 Task: Create Board Team Performance Management Software to Workspace Cloud Computing Software. Create Board Content Strategy Implementation to Workspace Cloud Computing Software. Create Board Sales Forecasting and Pipeline Management to Workspace Cloud Computing Software
Action: Mouse moved to (334, 72)
Screenshot: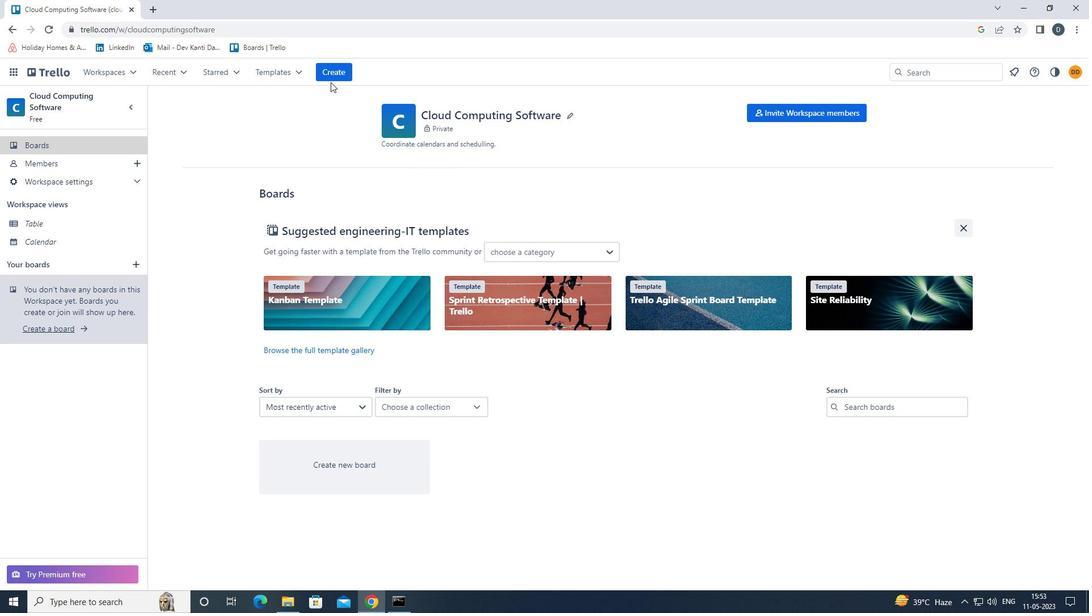 
Action: Mouse pressed left at (334, 72)
Screenshot: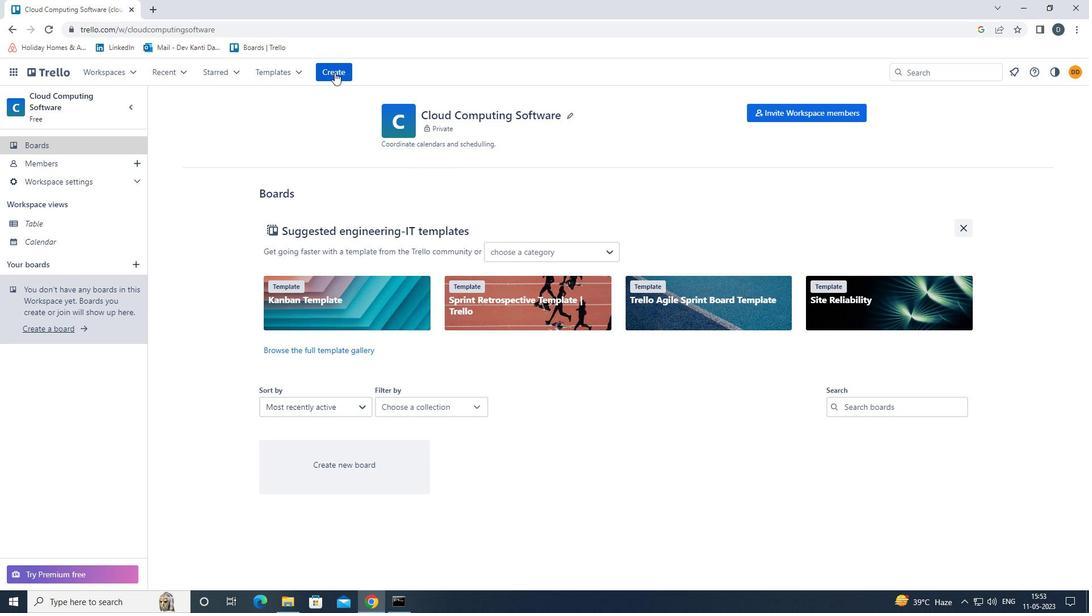 
Action: Mouse moved to (355, 108)
Screenshot: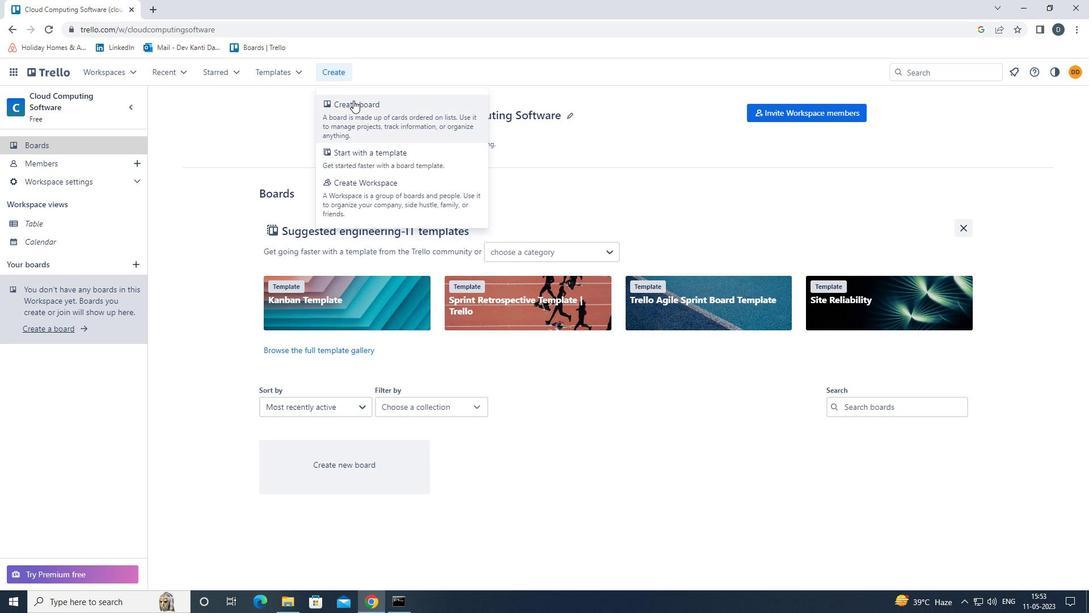 
Action: Mouse pressed left at (355, 108)
Screenshot: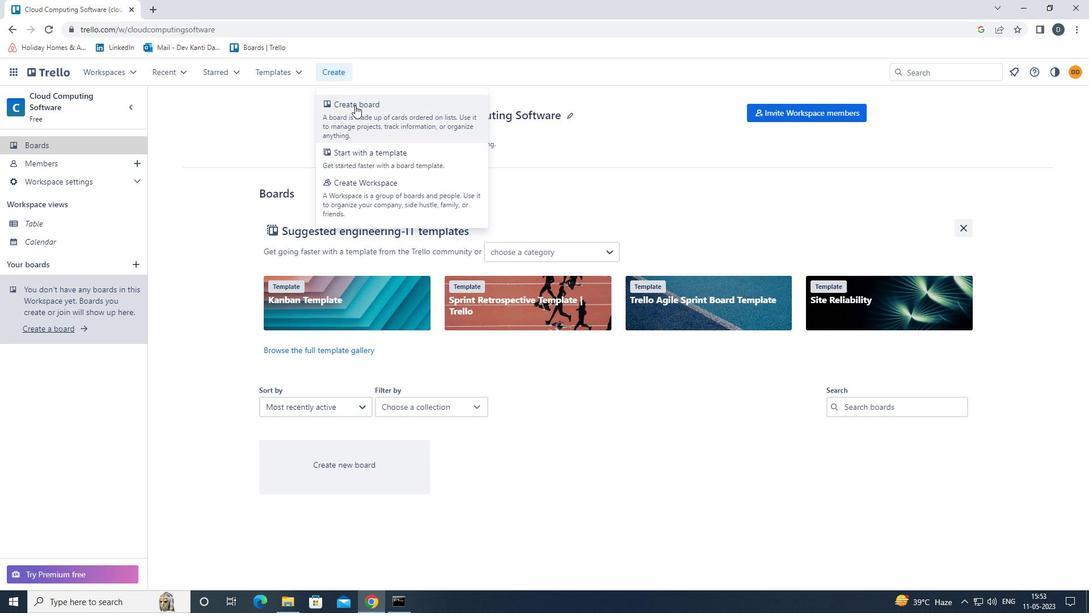 
Action: Mouse moved to (378, 280)
Screenshot: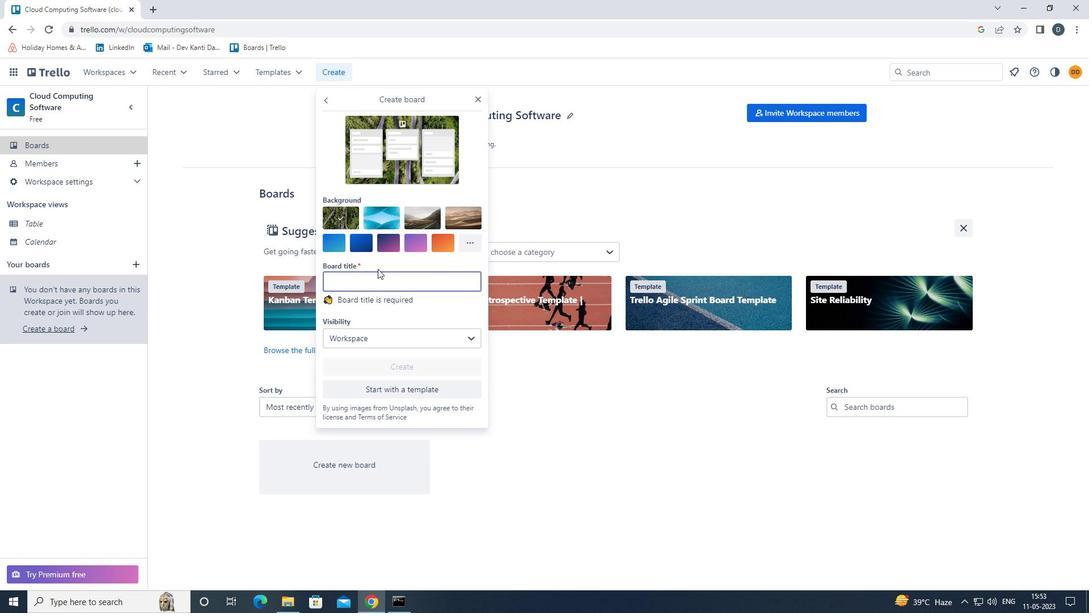 
Action: Mouse pressed left at (378, 280)
Screenshot: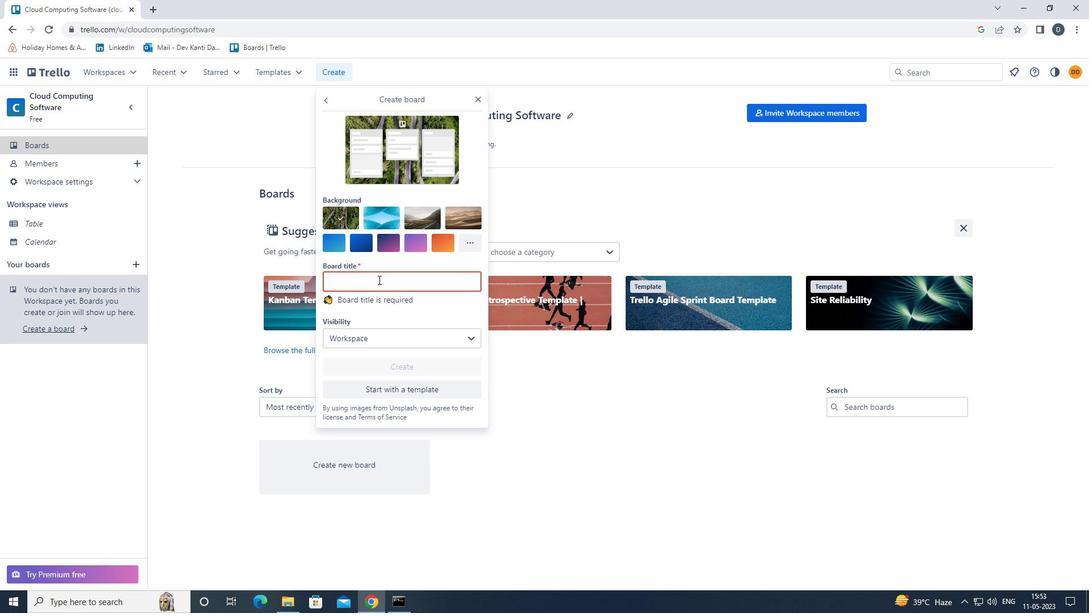 
Action: Key pressed <Key.shift><Key.shift><Key.shift><Key.shift><Key.shift><Key.shift><Key.shift><Key.shift><Key.shift><Key.shift><Key.shift><Key.shift><Key.shift>TEAM<Key.space><Key.shift><Key.shift><Key.shift>PERFORMANCE
Screenshot: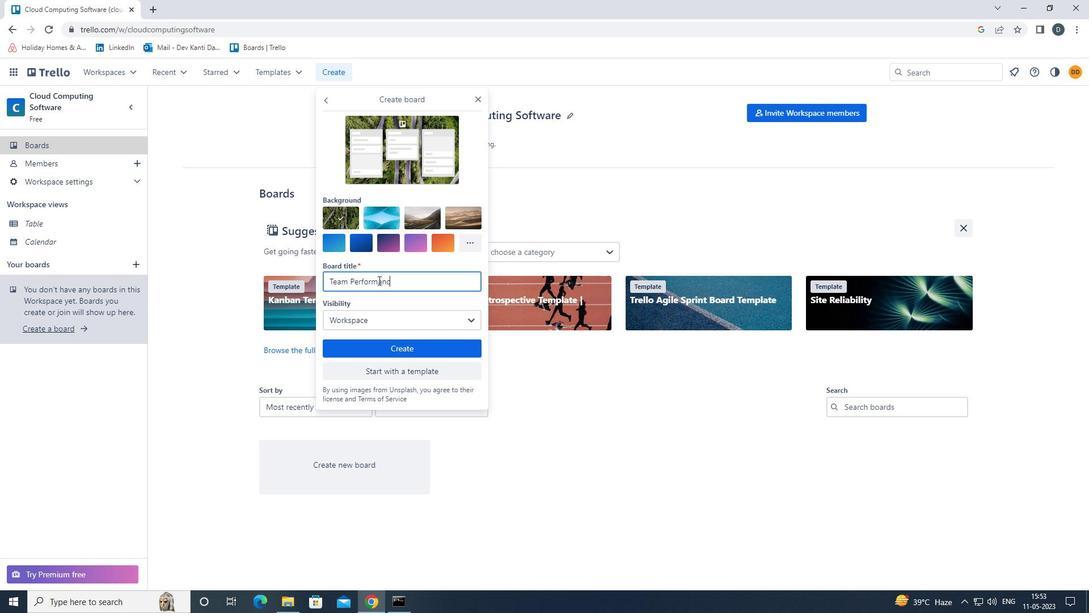
Action: Mouse moved to (392, 348)
Screenshot: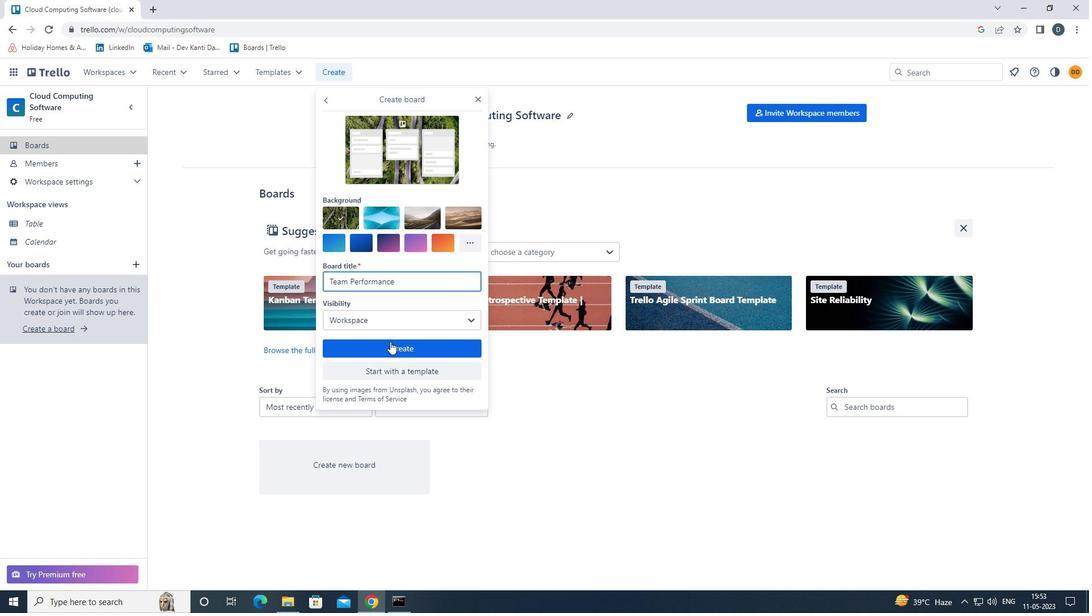 
Action: Mouse pressed left at (392, 348)
Screenshot: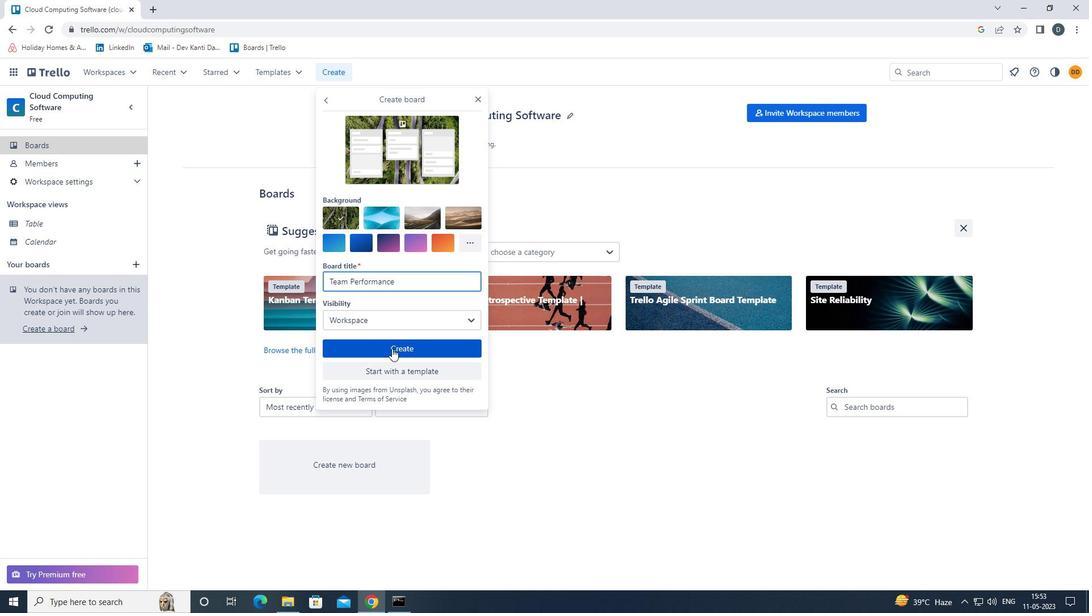 
Action: Mouse moved to (336, 72)
Screenshot: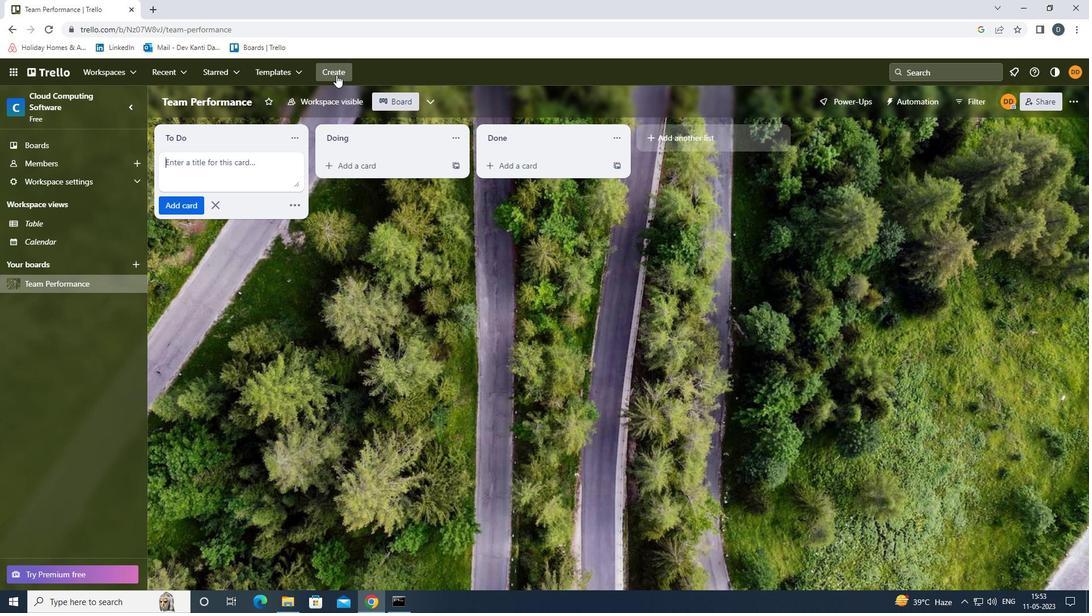 
Action: Mouse pressed left at (336, 72)
Screenshot: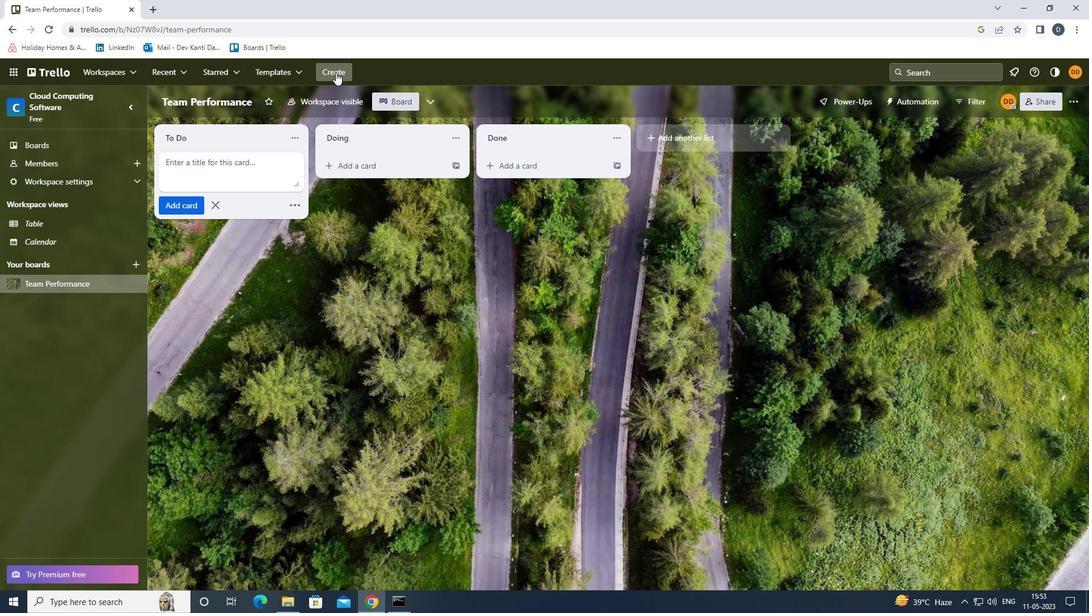 
Action: Mouse moved to (370, 187)
Screenshot: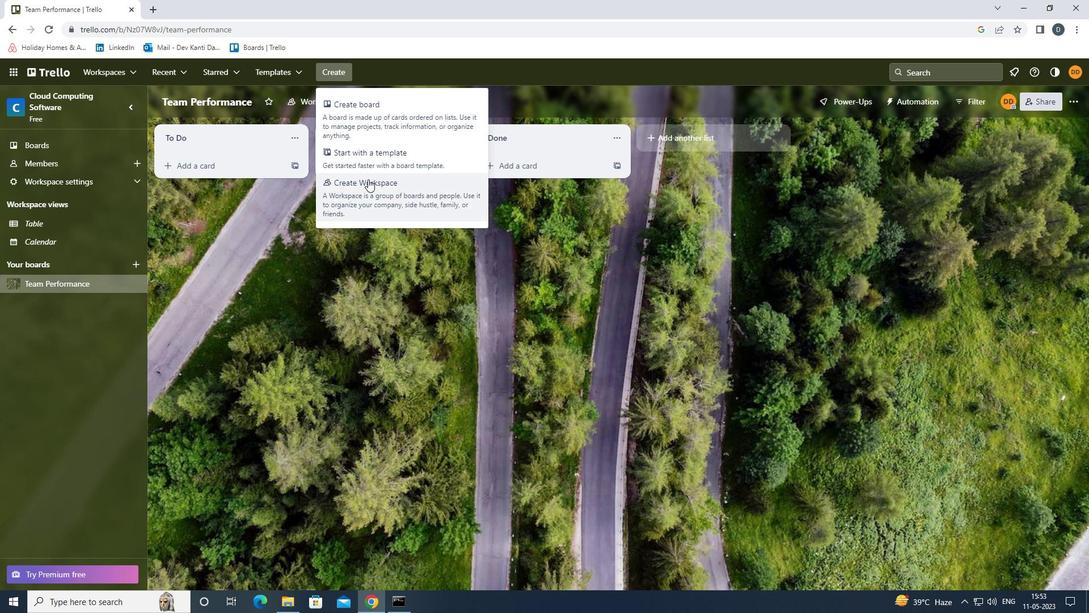 
Action: Mouse pressed left at (370, 187)
Screenshot: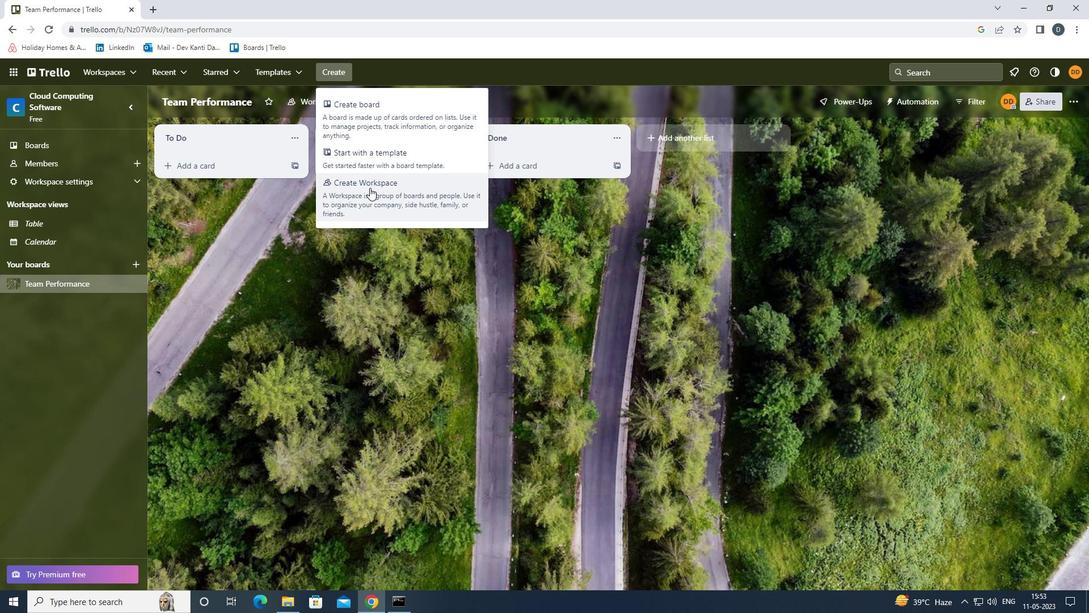 
Action: Mouse moved to (869, 122)
Screenshot: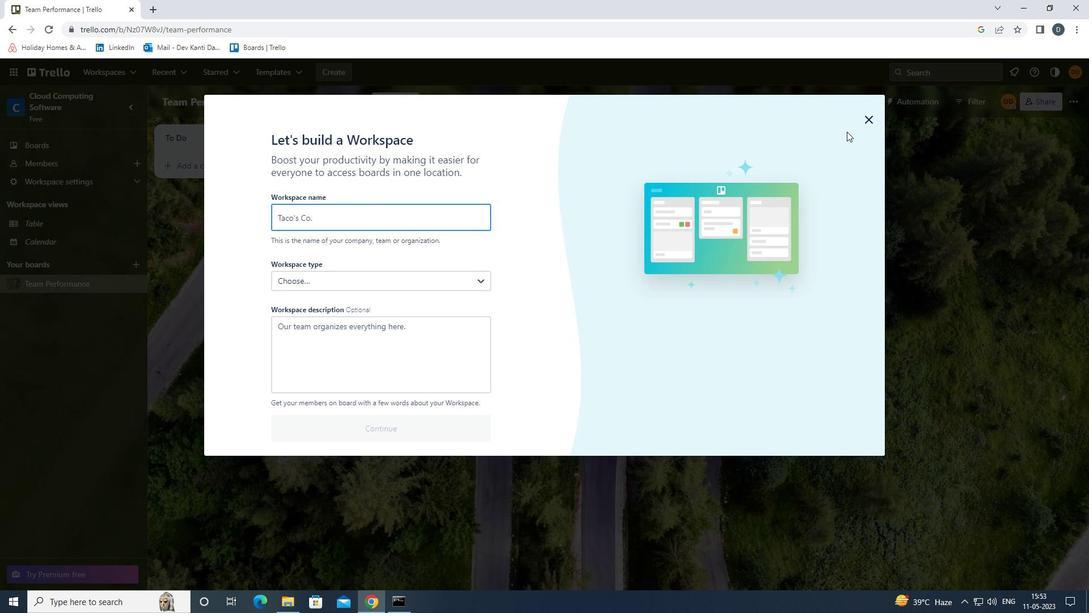 
Action: Mouse pressed left at (869, 122)
Screenshot: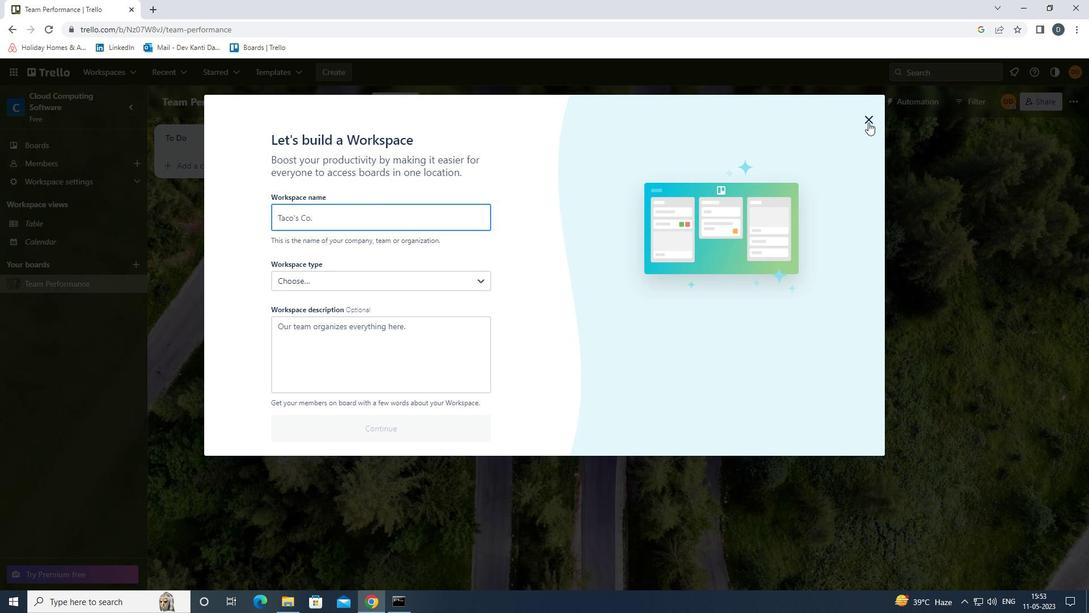 
Action: Mouse moved to (339, 75)
Screenshot: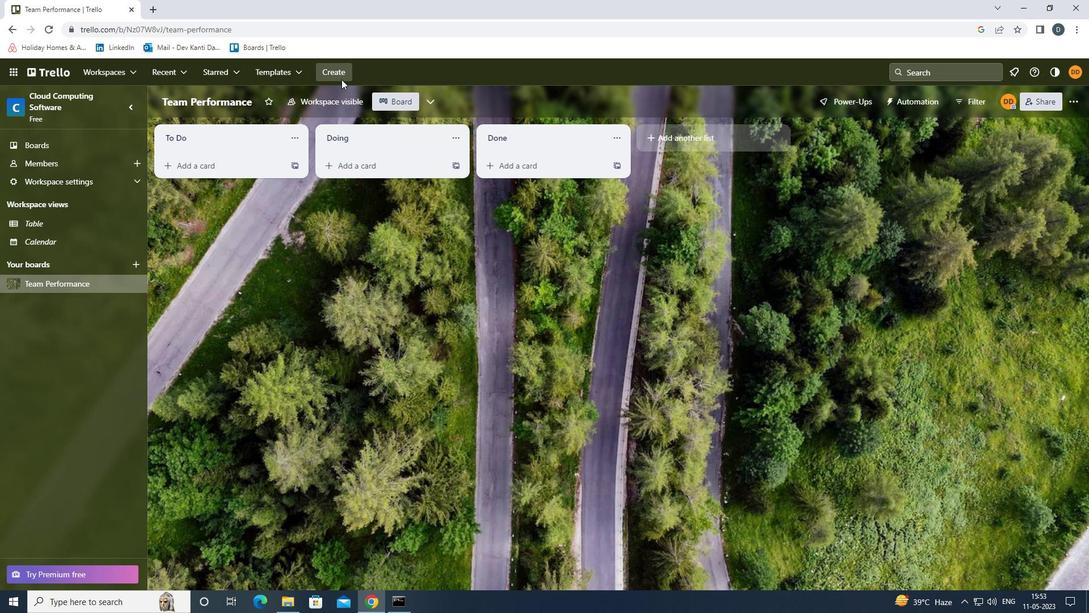 
Action: Mouse pressed left at (339, 75)
Screenshot: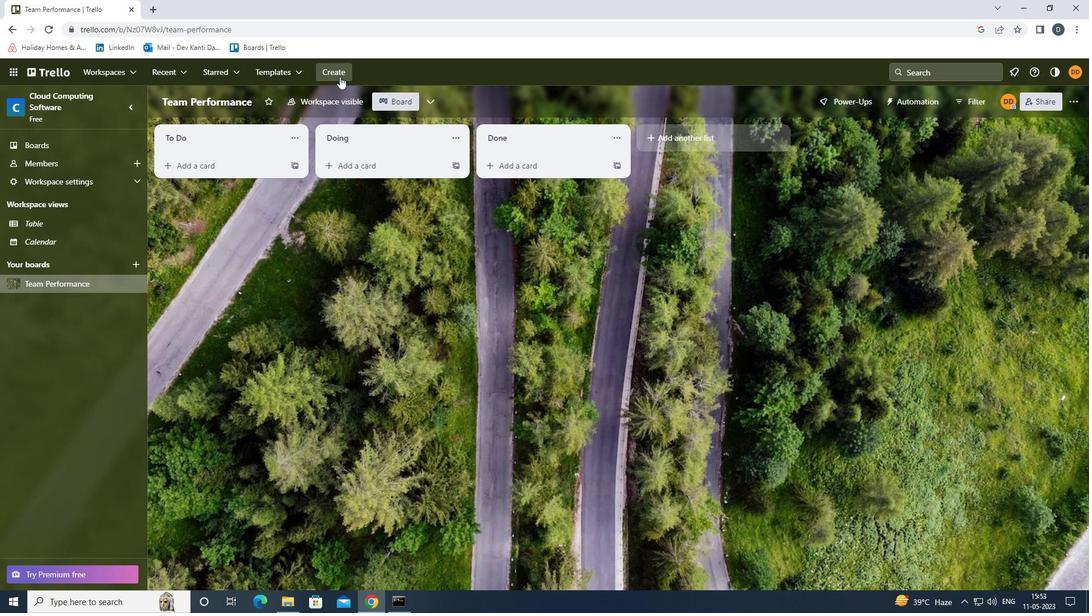 
Action: Mouse moved to (363, 112)
Screenshot: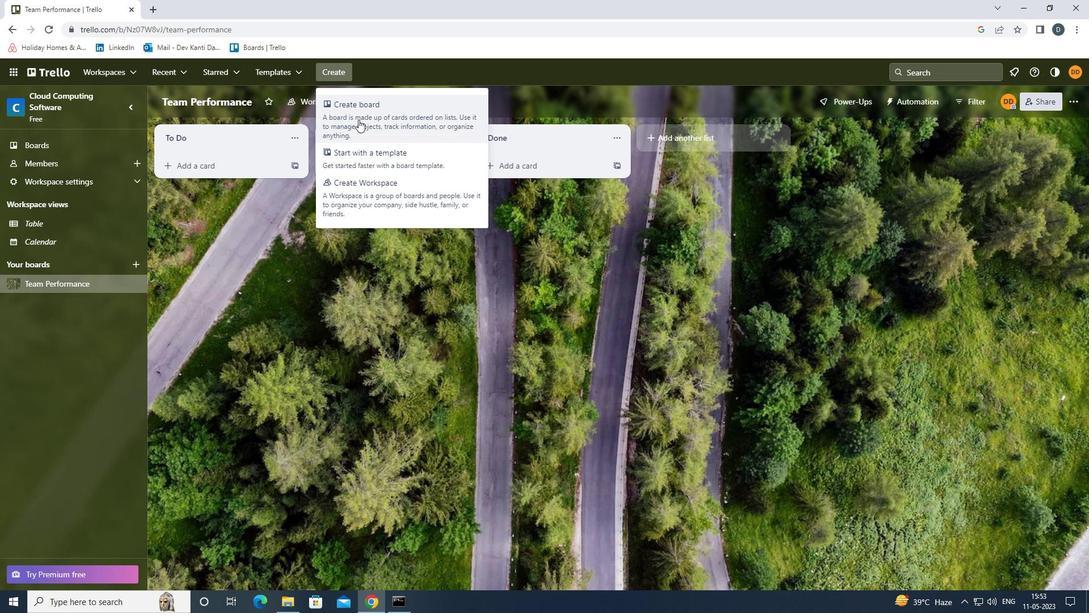 
Action: Mouse pressed left at (363, 112)
Screenshot: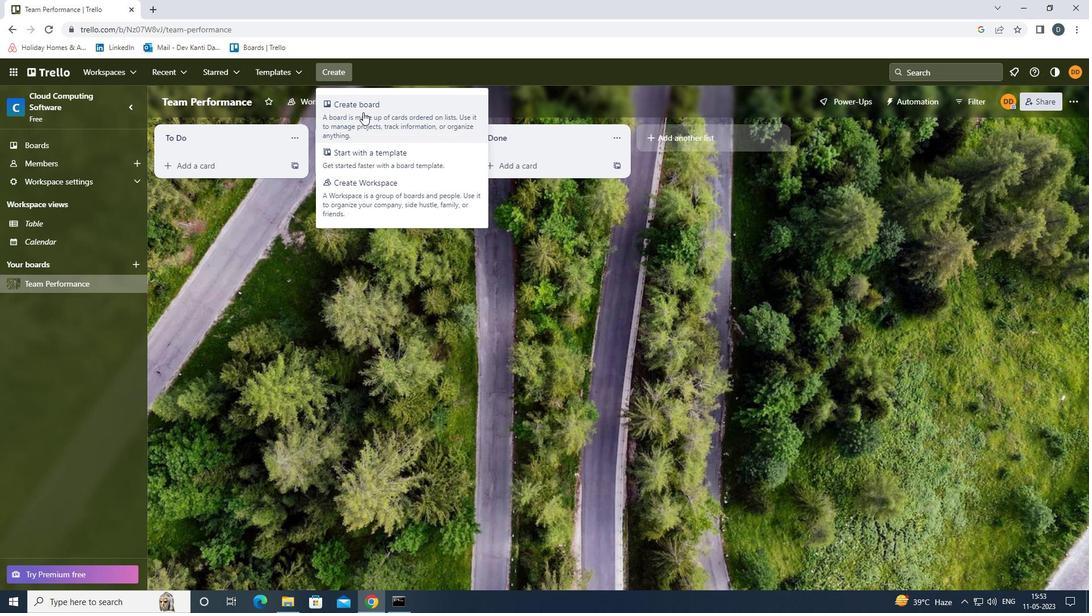
Action: Mouse moved to (370, 279)
Screenshot: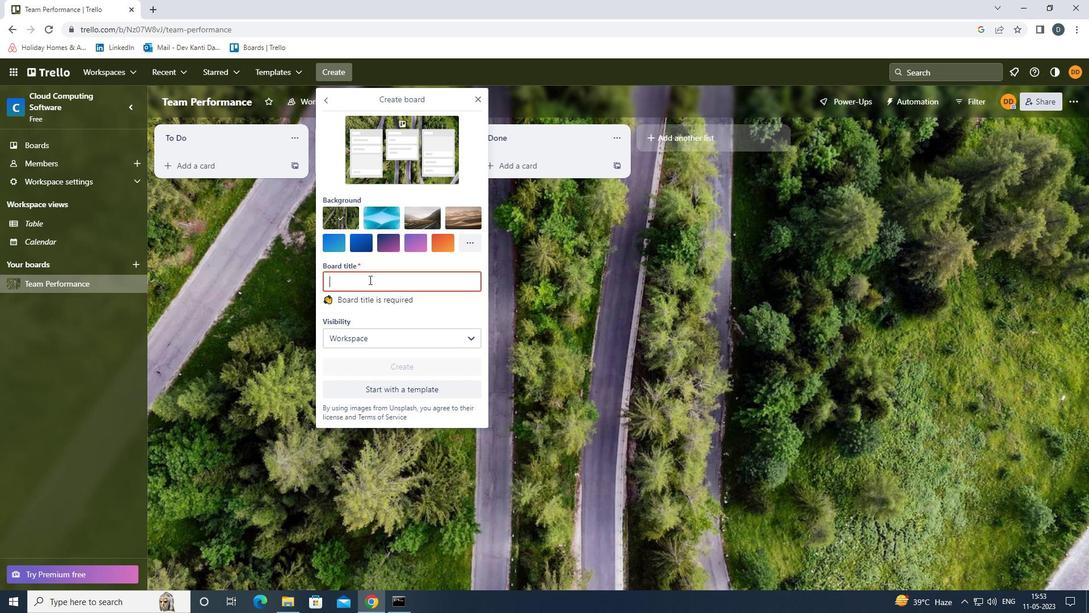 
Action: Mouse pressed left at (370, 279)
Screenshot: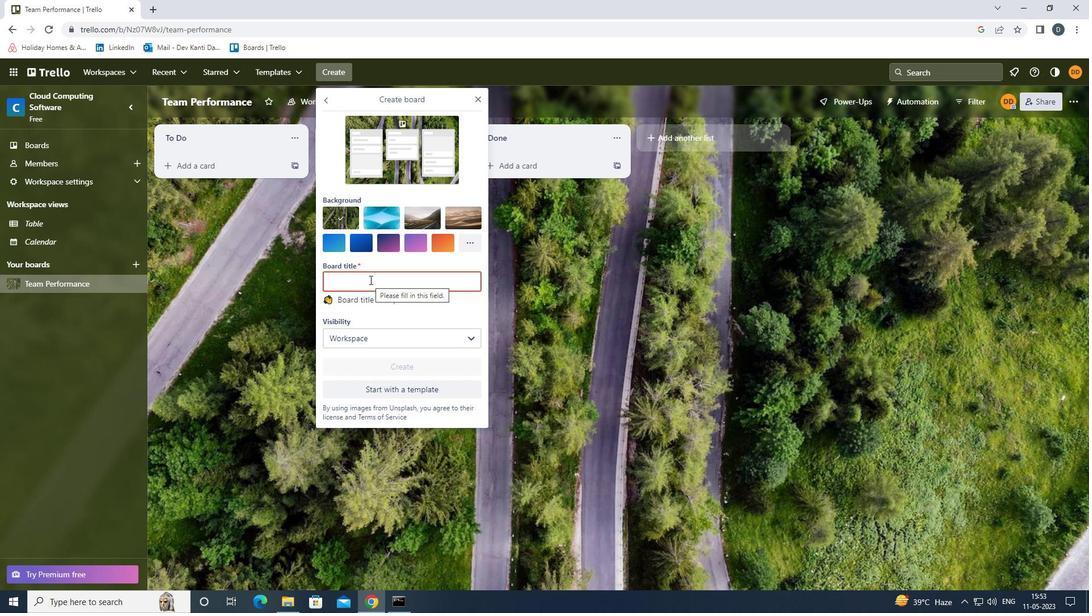 
Action: Key pressed <Key.shift><Key.shift><Key.shift><Key.shift><Key.shift><Key.shift><Key.shift><Key.shift><Key.shift><Key.shift><Key.shift><Key.shift><Key.shift><Key.shift><Key.shift><Key.shift><Key.shift><Key.shift><Key.shift><Key.shift><Key.shift><Key.shift>CONTENT<Key.space><Key.shift>STRATEGY<Key.space><Key.shift>IMPLEMENTATION
Screenshot: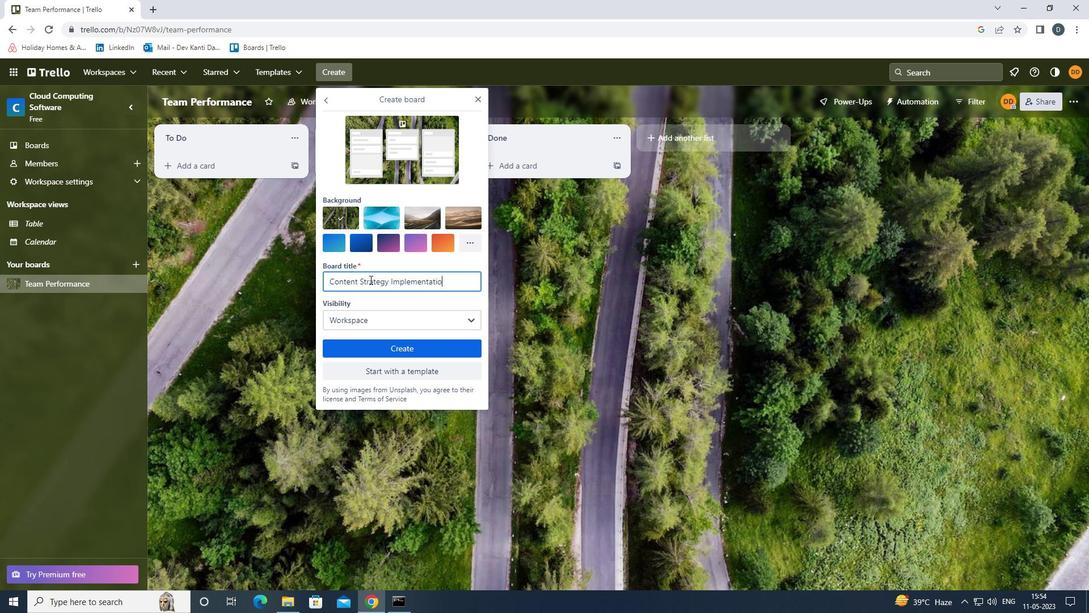 
Action: Mouse moved to (388, 345)
Screenshot: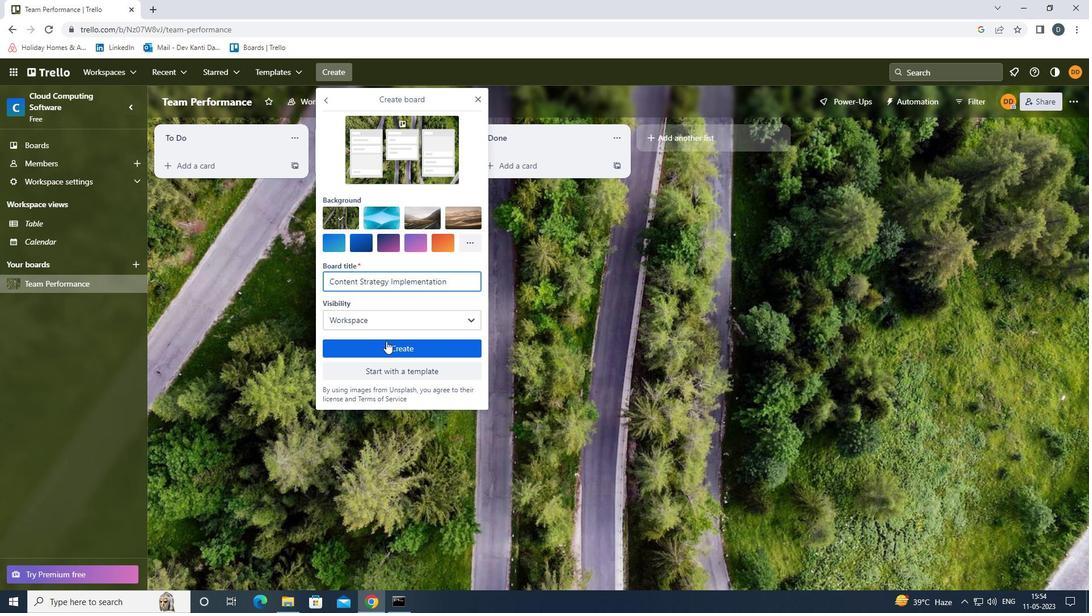 
Action: Mouse pressed left at (388, 345)
Screenshot: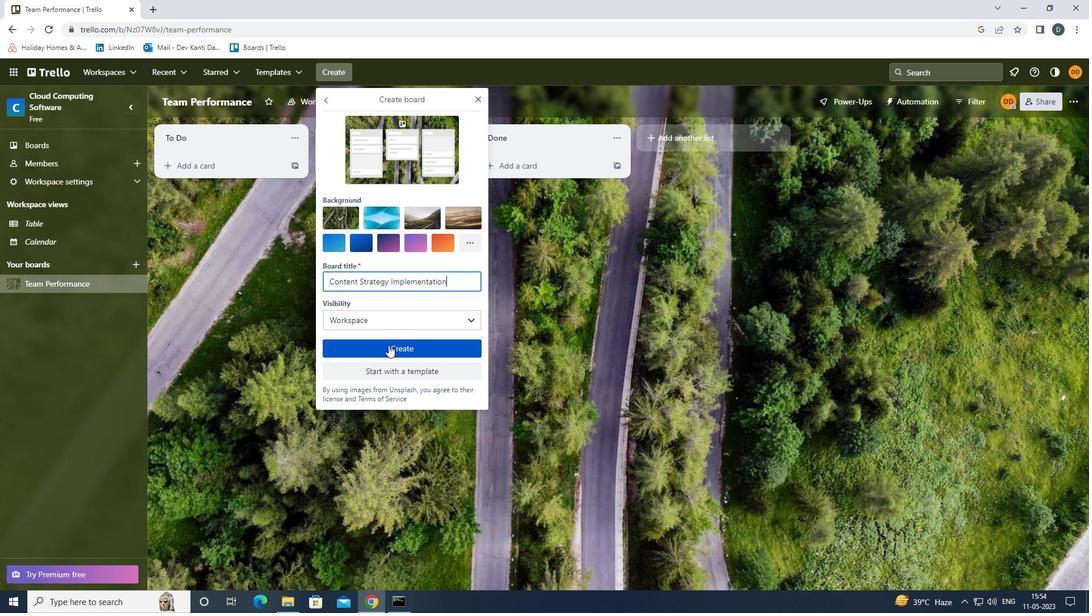 
Action: Mouse moved to (334, 71)
Screenshot: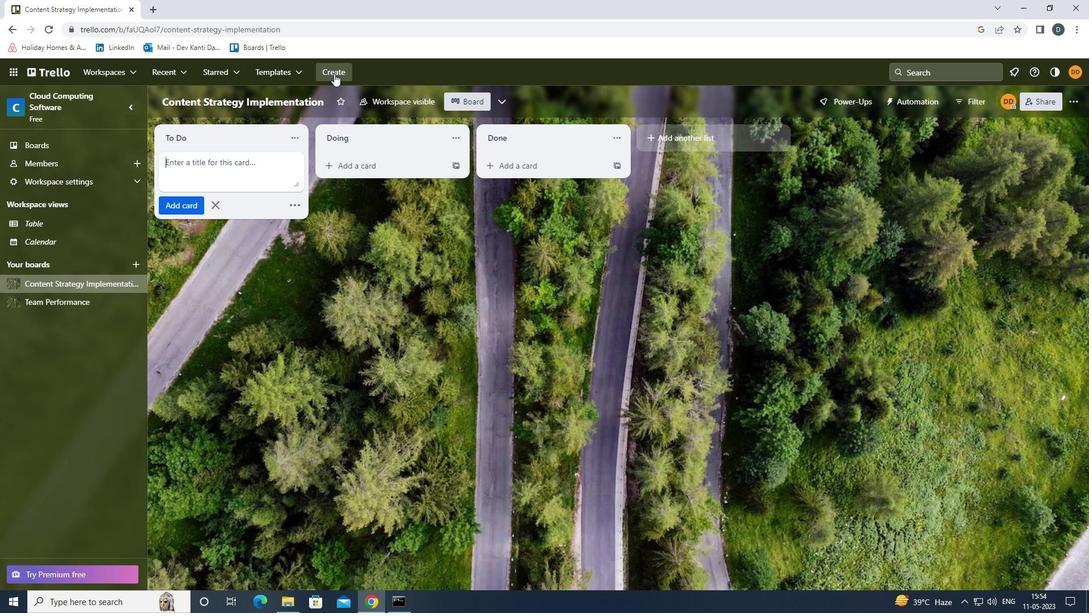 
Action: Mouse pressed left at (334, 71)
Screenshot: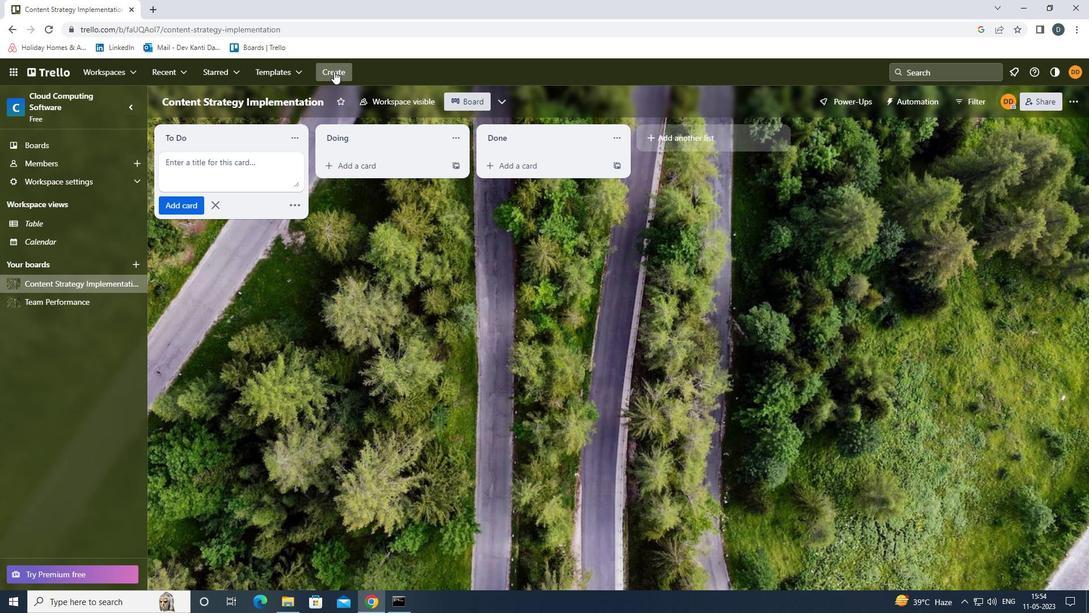 
Action: Mouse moved to (349, 105)
Screenshot: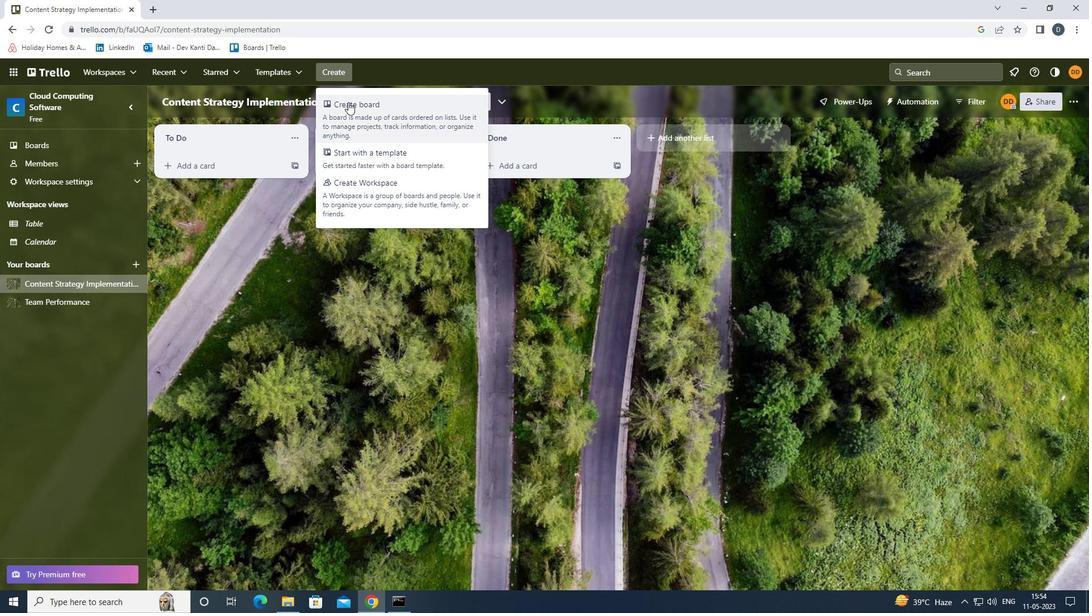 
Action: Mouse pressed left at (349, 105)
Screenshot: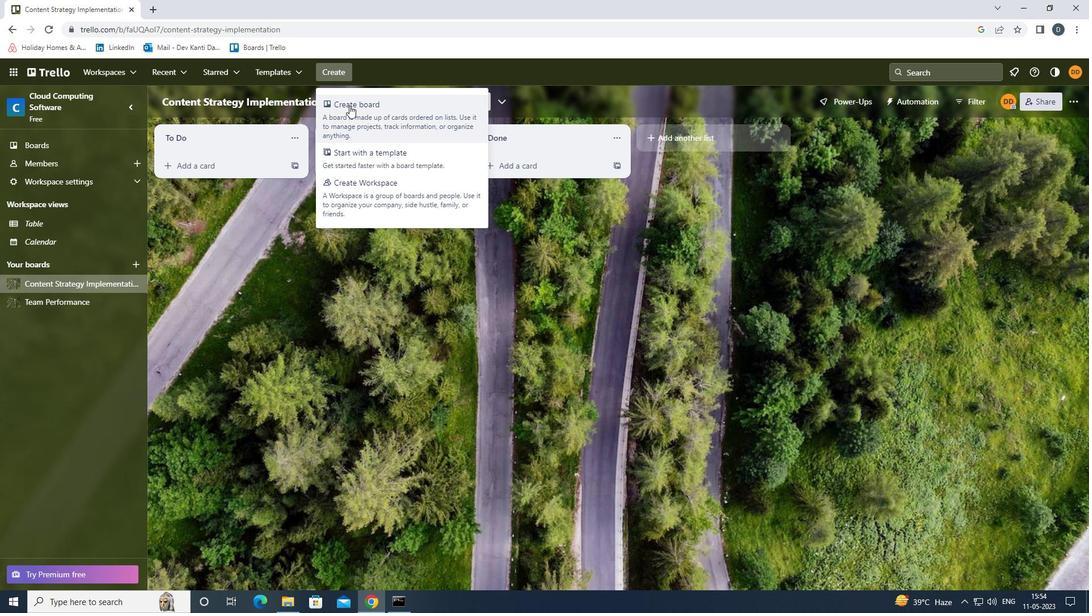 
Action: Mouse moved to (369, 282)
Screenshot: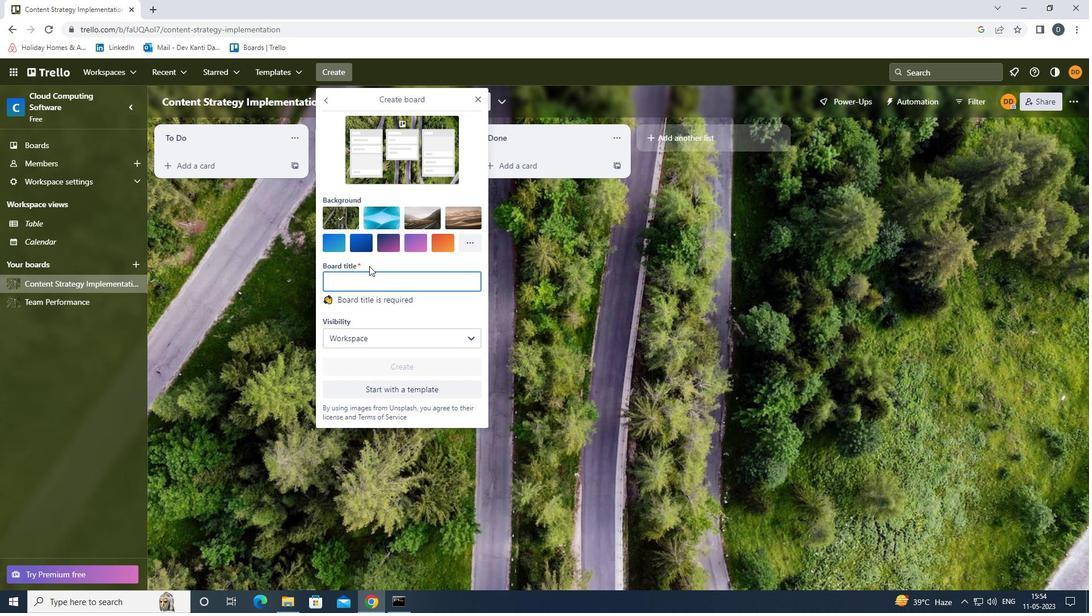 
Action: Mouse pressed left at (369, 282)
Screenshot: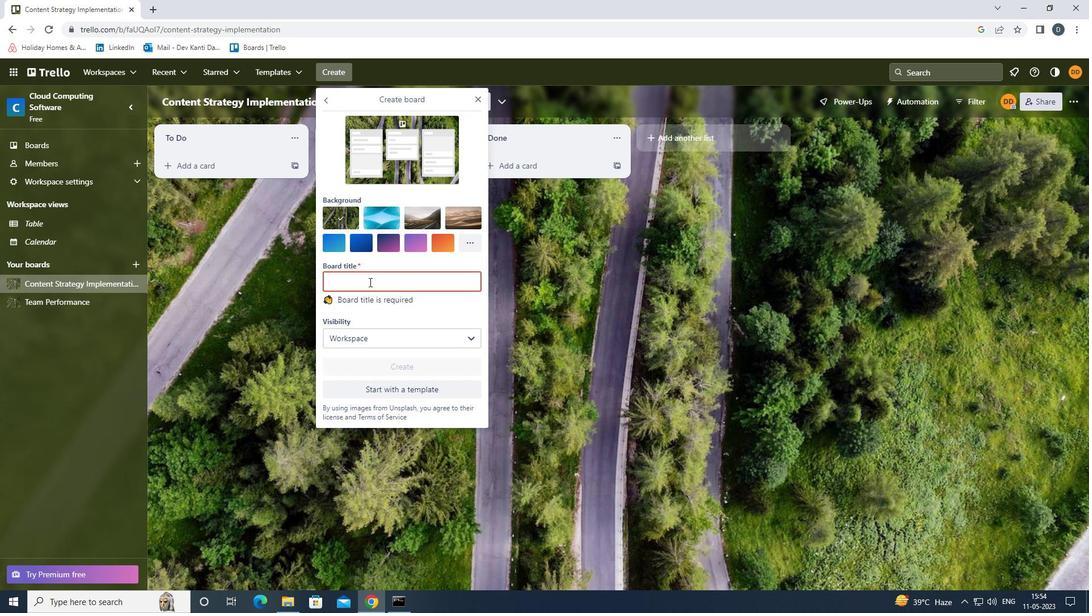 
Action: Key pressed <Key.shift><Key.shift><Key.shift><Key.shift><Key.shift><Key.shift><Key.shift><Key.shift><Key.shift><Key.shift><Key.shift><Key.shift><Key.shift><Key.shift><Key.shift><Key.shift><Key.shift><Key.shift>SALES<Key.space><Key.shift><Key.shift><Key.shift><Key.shift><Key.shift><Key.shift><Key.shift>FORECASTING<Key.space>AND<Key.space><Key.shift><Key.shift><Key.shift><Key.shift><Key.shift><Key.shift><Key.shift><Key.shift><Key.shift><Key.shift><Key.shift>PIPELINE<Key.space><Key.shift><Key.shift><Key.shift><Key.shift><Key.shift><Key.shift><Key.shift>MANAGEMENT
Screenshot: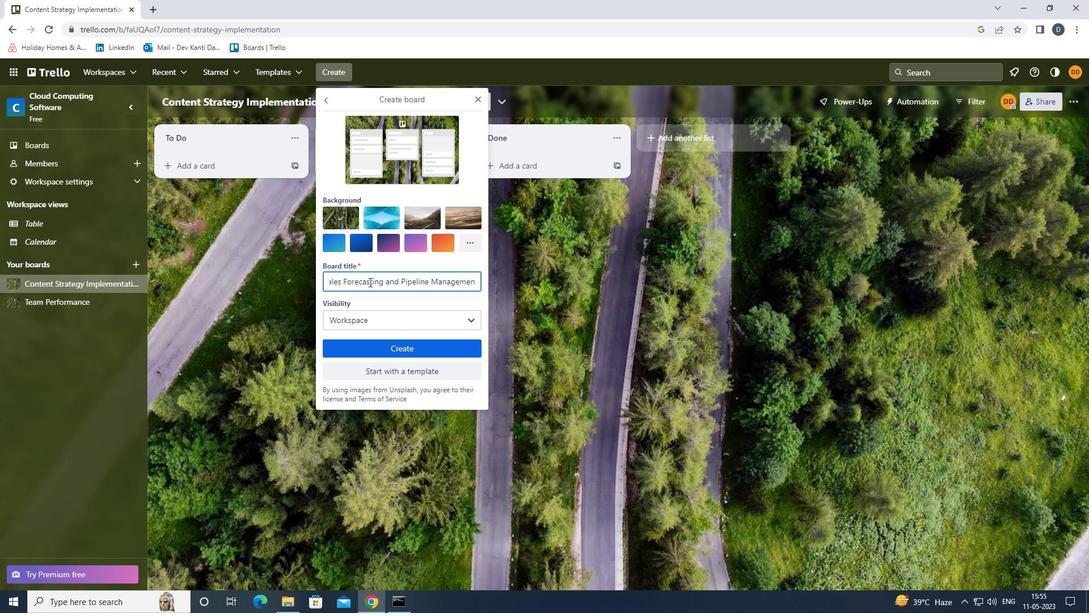 
Action: Mouse moved to (381, 342)
Screenshot: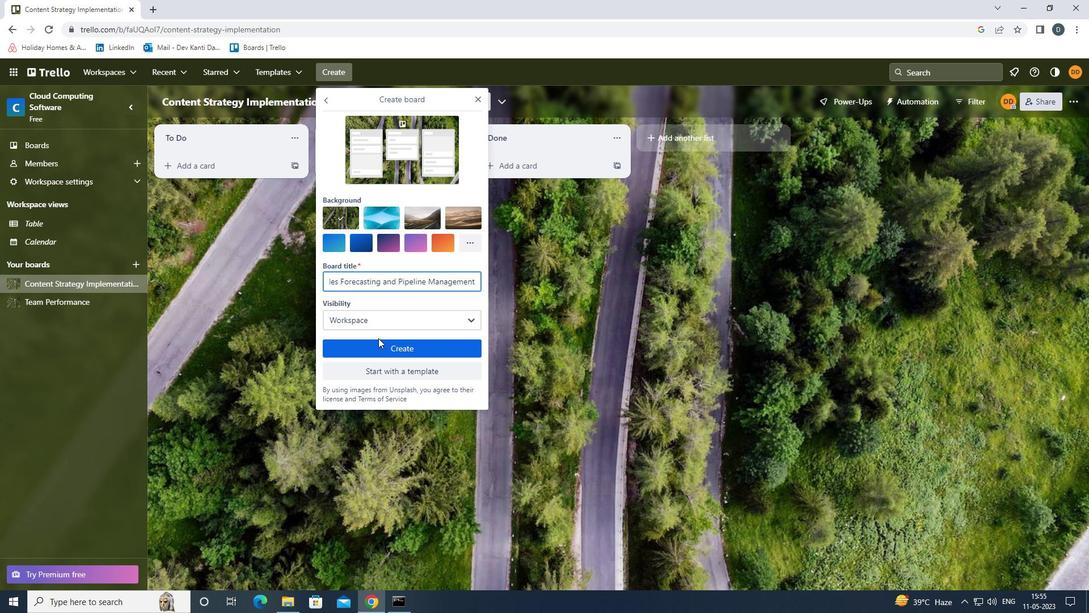 
Action: Mouse pressed left at (381, 342)
Screenshot: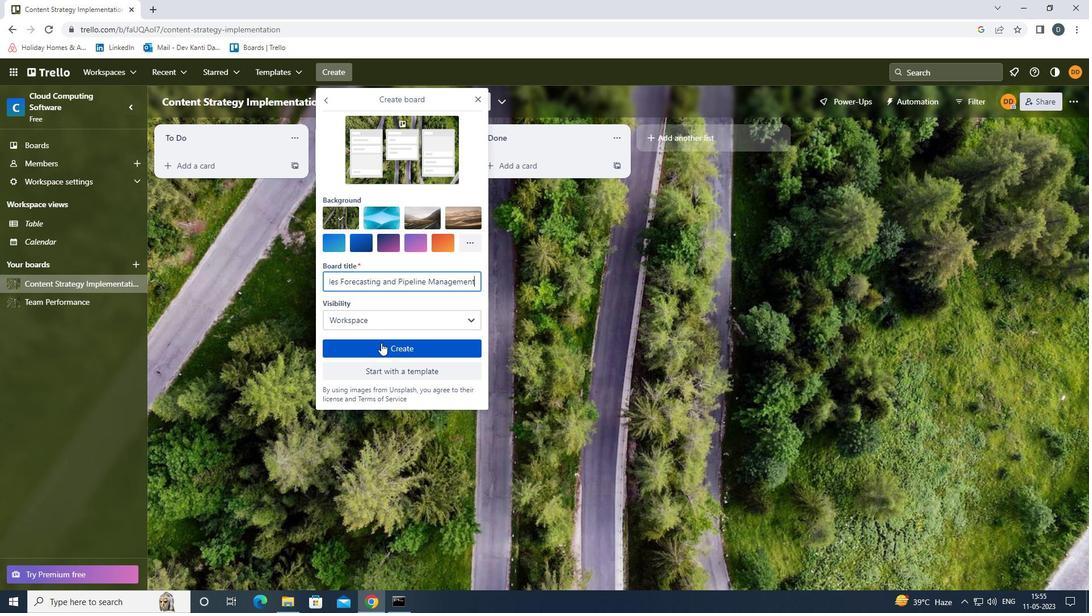 
Action: Mouse moved to (457, 343)
Screenshot: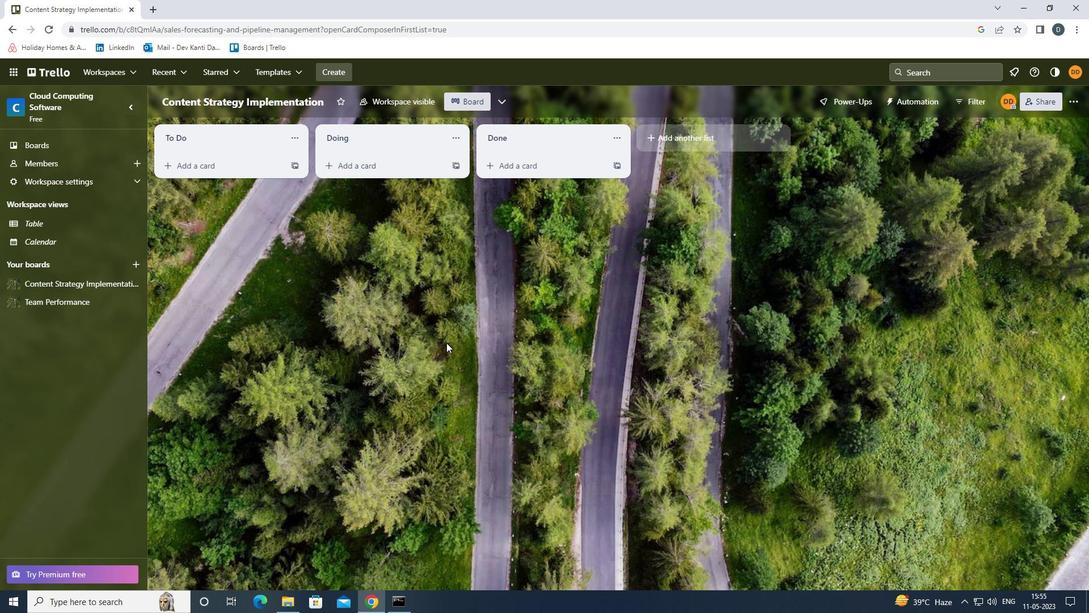 
Action: Mouse pressed left at (457, 343)
Screenshot: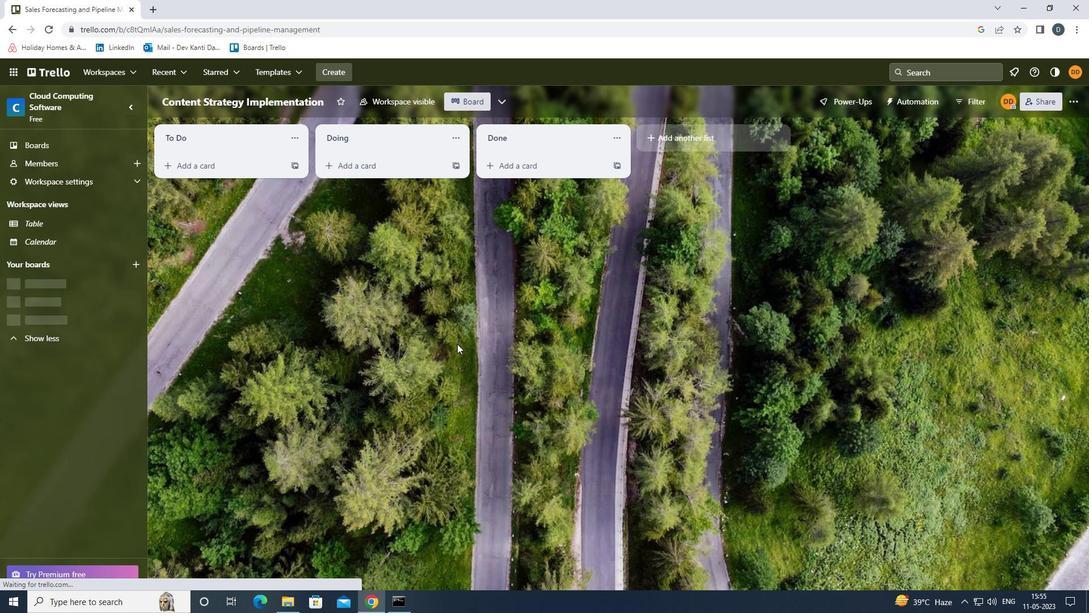 
